 Task: Find a one-way flight from Hurghada to Denpasar for 2 passengers in Business class on July 22, using Emirates, with 1 carry-on bag, and a budget up to EGP 780,000.
Action: Mouse pressed left at (736, 191)
Screenshot: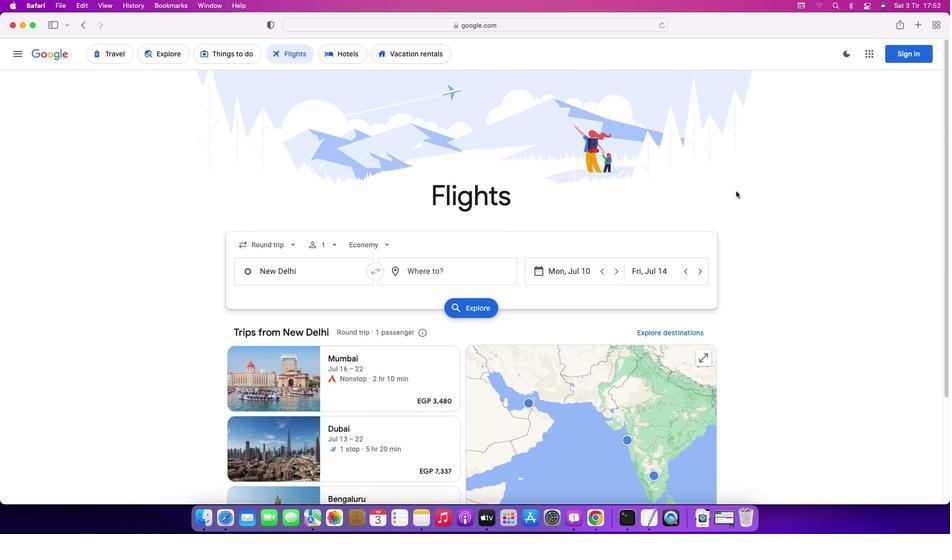 
Action: Mouse moved to (846, 57)
Screenshot: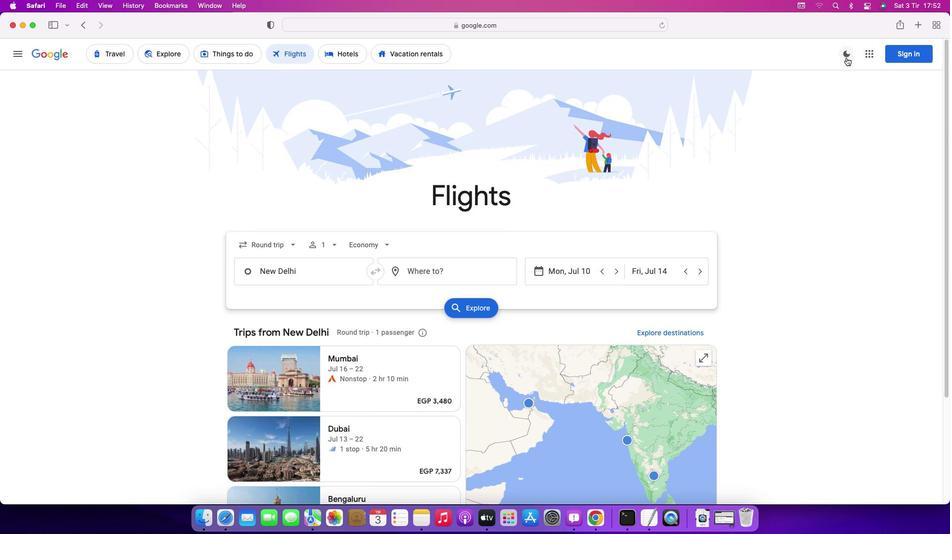 
Action: Mouse pressed left at (846, 57)
Screenshot: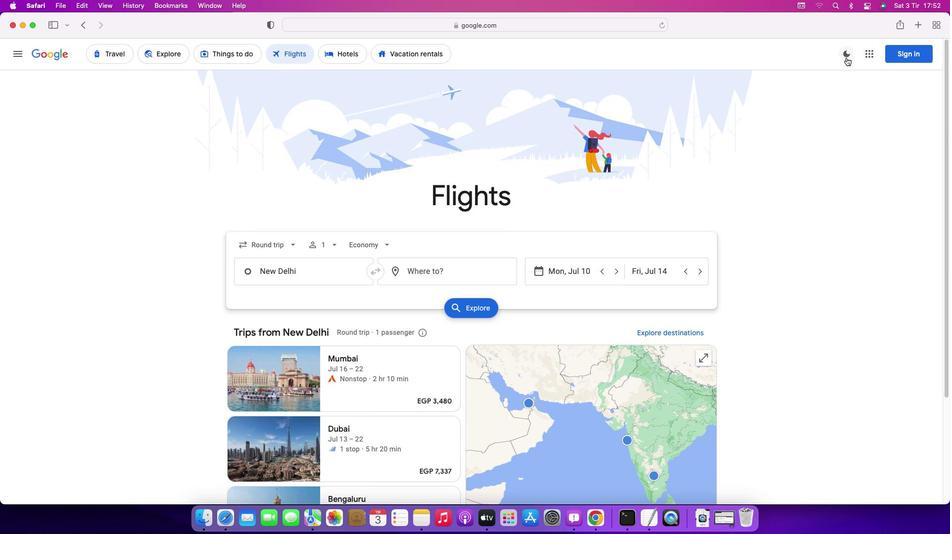
Action: Mouse moved to (807, 117)
Screenshot: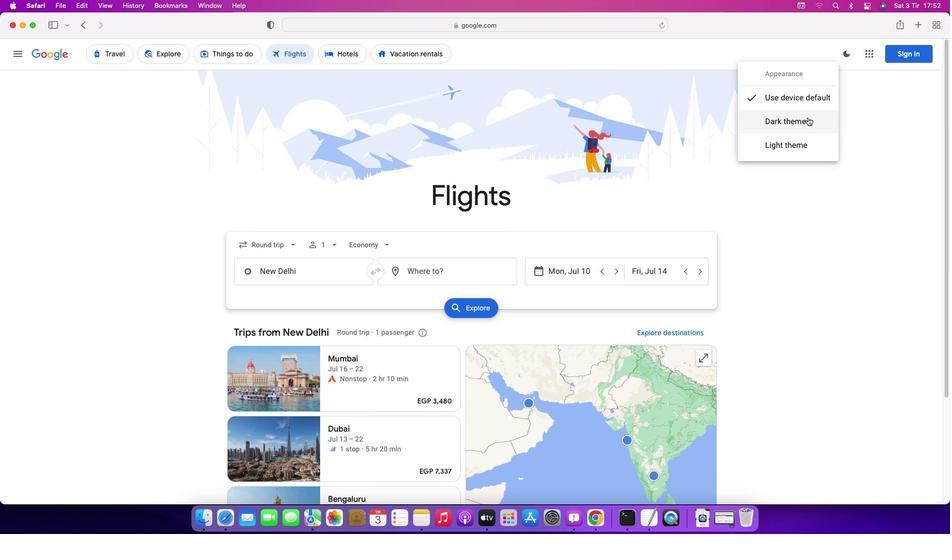 
Action: Mouse pressed left at (807, 117)
Screenshot: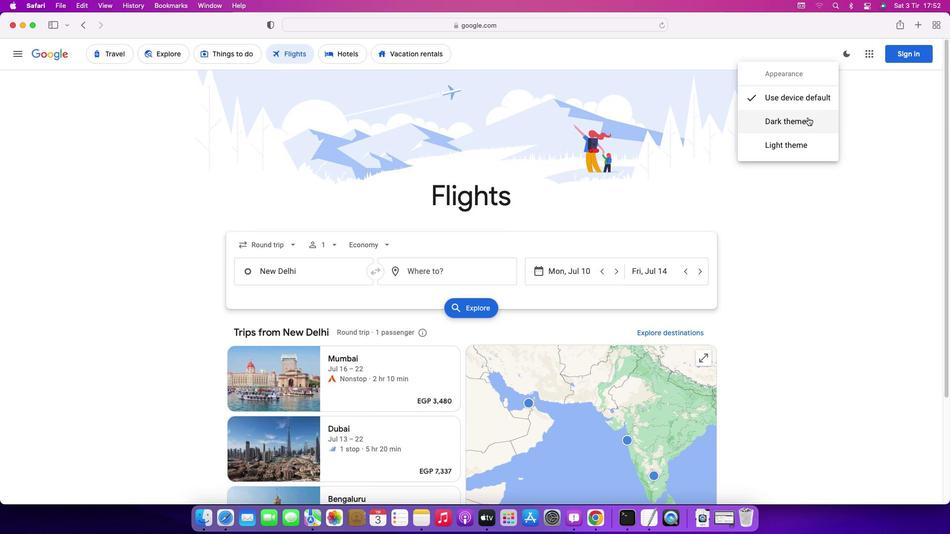 
Action: Mouse moved to (291, 243)
Screenshot: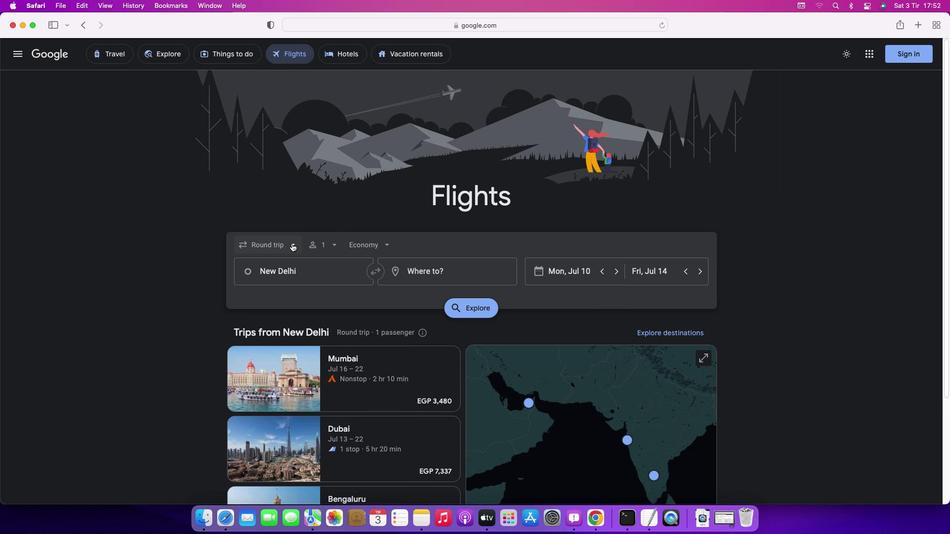 
Action: Mouse pressed left at (291, 243)
Screenshot: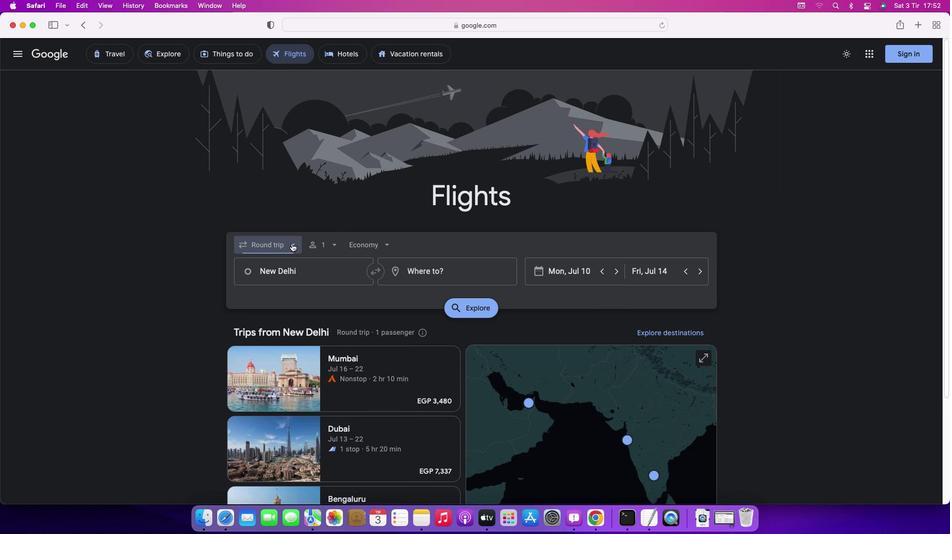 
Action: Mouse moved to (283, 292)
Screenshot: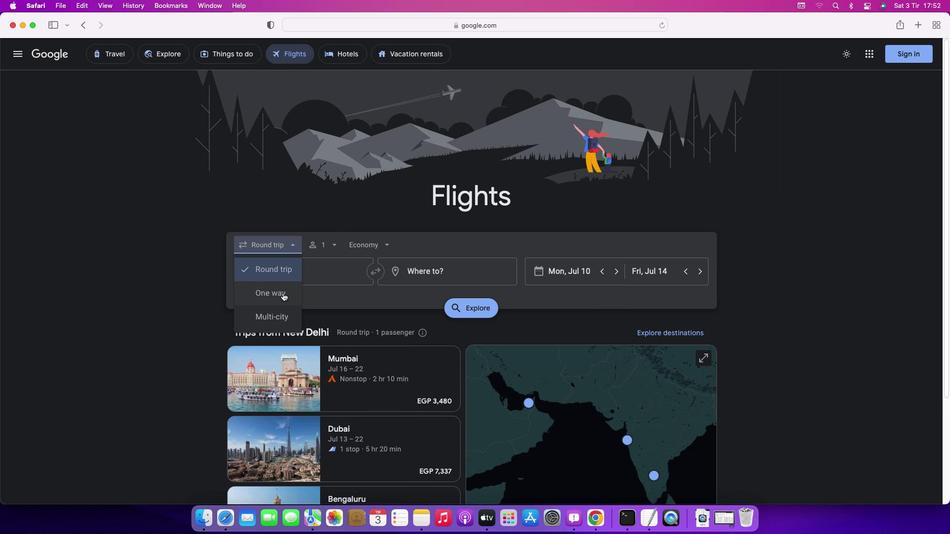 
Action: Mouse pressed left at (283, 292)
Screenshot: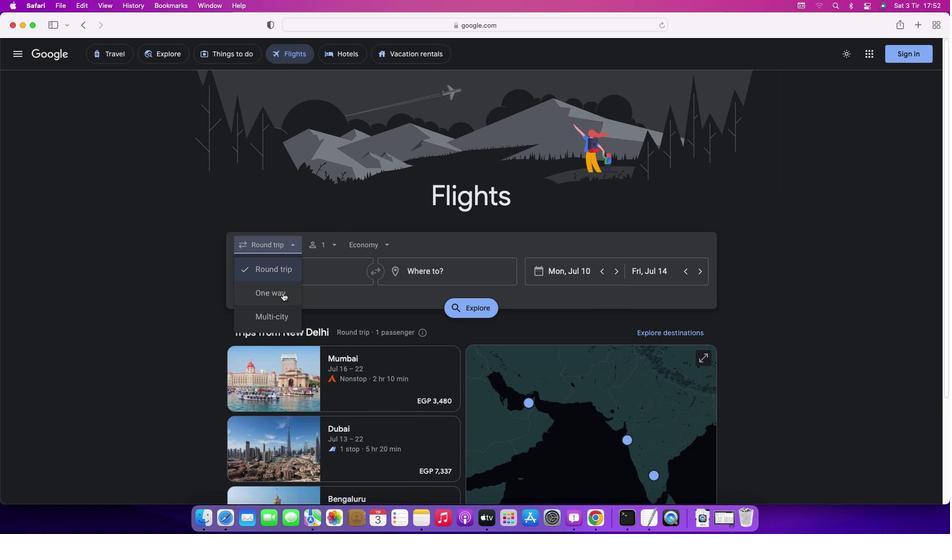 
Action: Mouse moved to (320, 248)
Screenshot: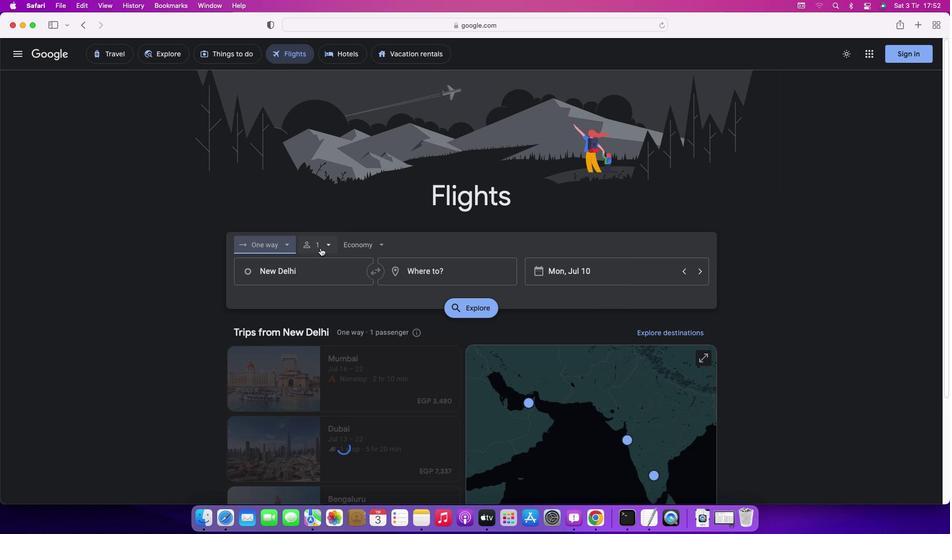
Action: Mouse pressed left at (320, 248)
Screenshot: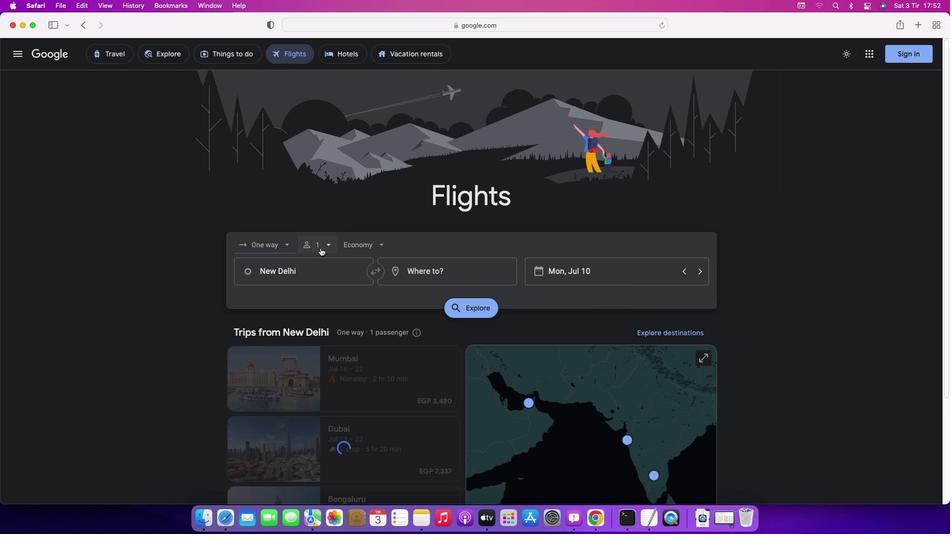 
Action: Mouse moved to (397, 269)
Screenshot: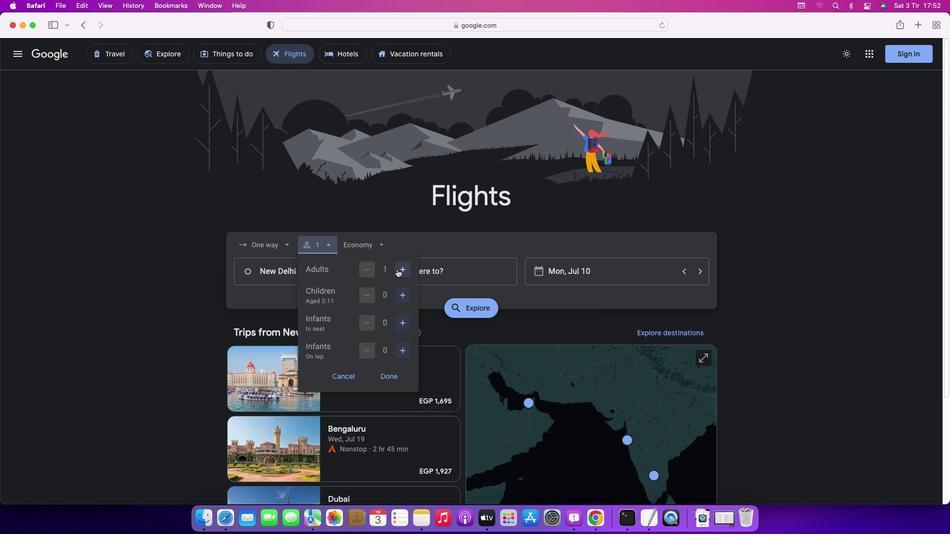 
Action: Mouse pressed left at (397, 269)
Screenshot: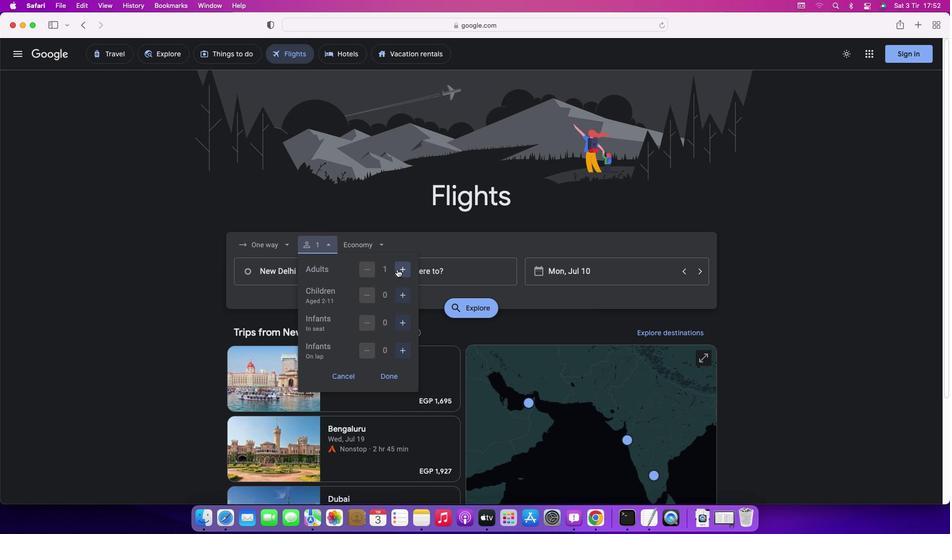 
Action: Mouse moved to (386, 376)
Screenshot: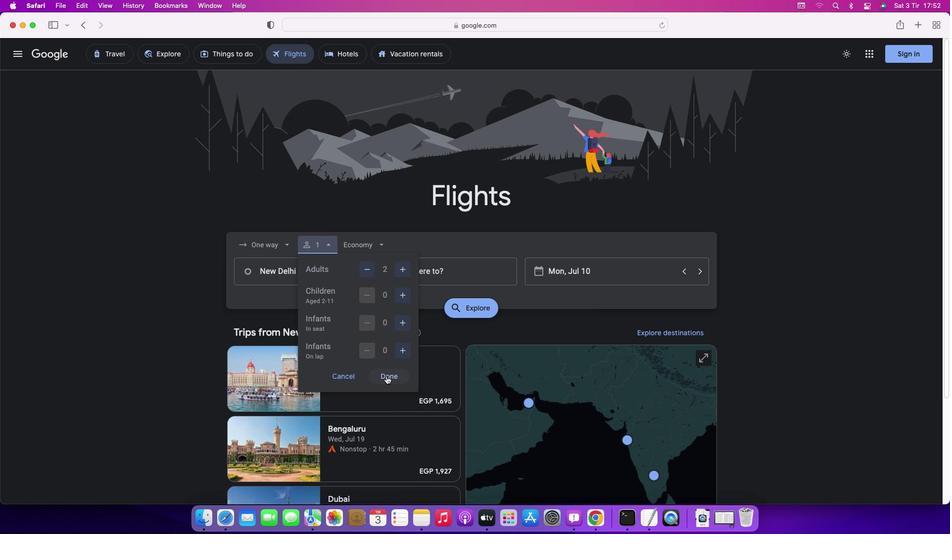 
Action: Mouse pressed left at (386, 376)
Screenshot: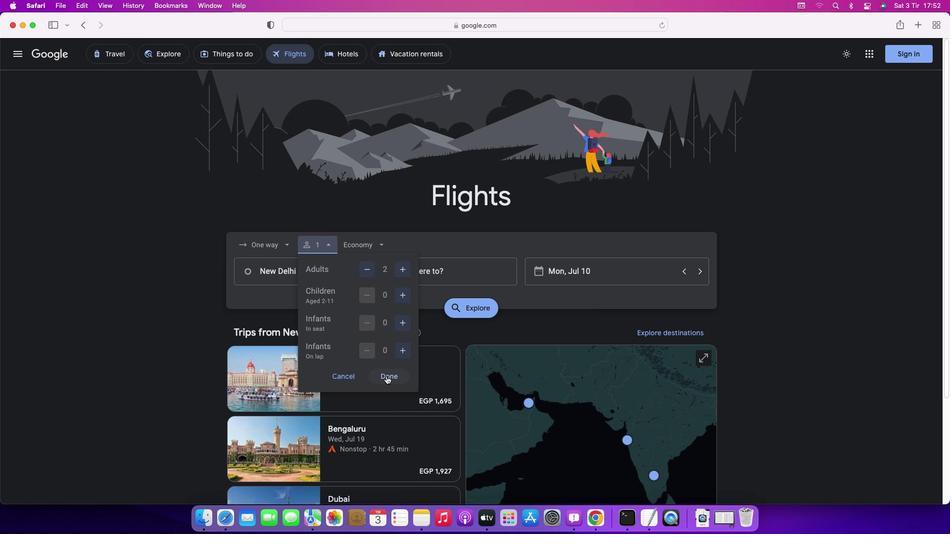 
Action: Mouse moved to (369, 246)
Screenshot: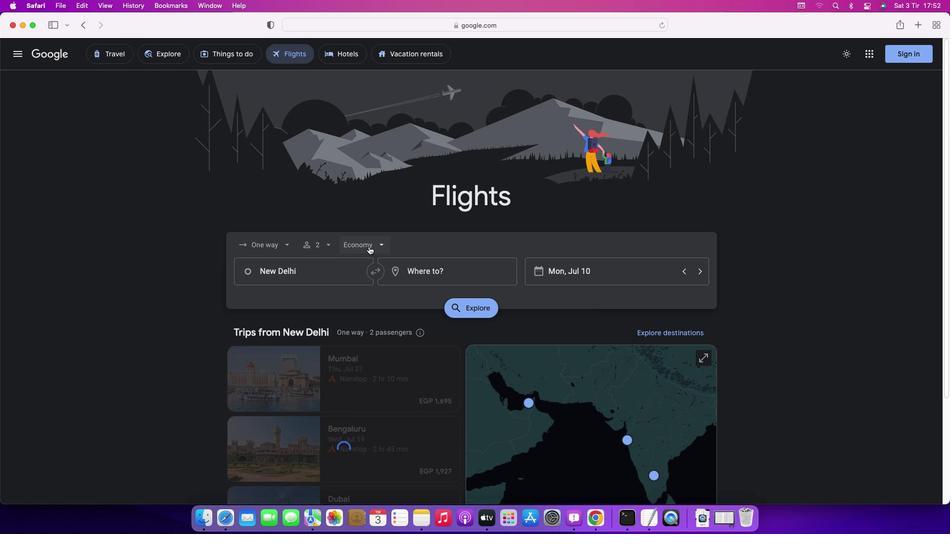 
Action: Mouse pressed left at (369, 246)
Screenshot: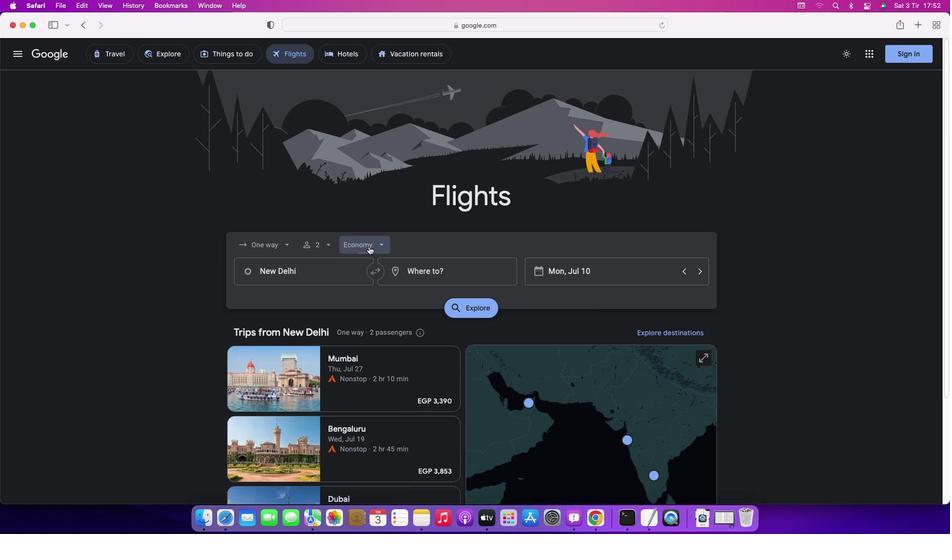 
Action: Mouse moved to (381, 316)
Screenshot: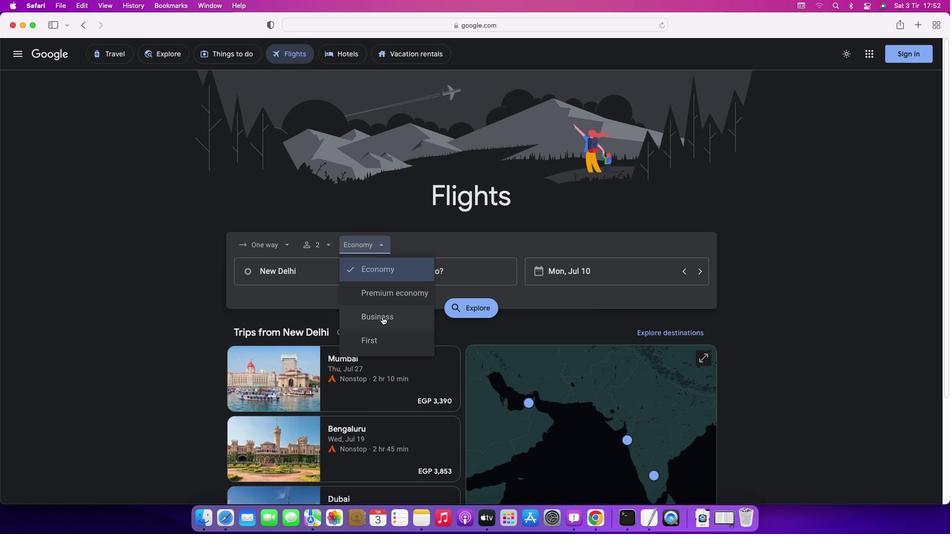 
Action: Mouse pressed left at (381, 316)
Screenshot: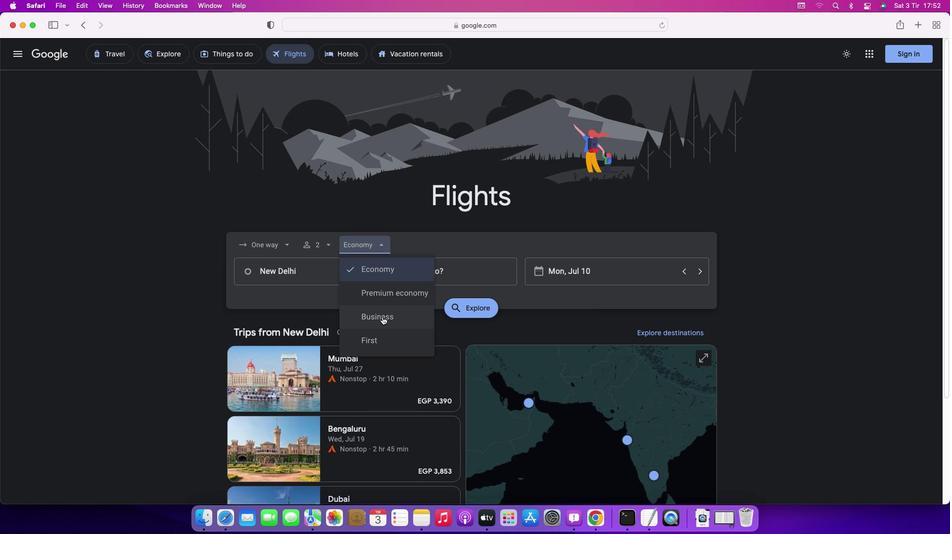 
Action: Mouse moved to (310, 273)
Screenshot: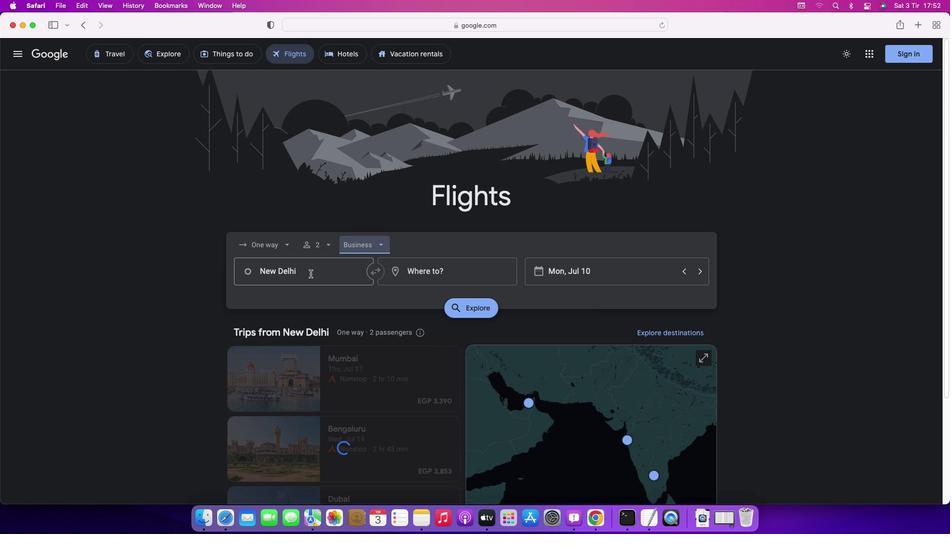 
Action: Mouse pressed left at (310, 273)
Screenshot: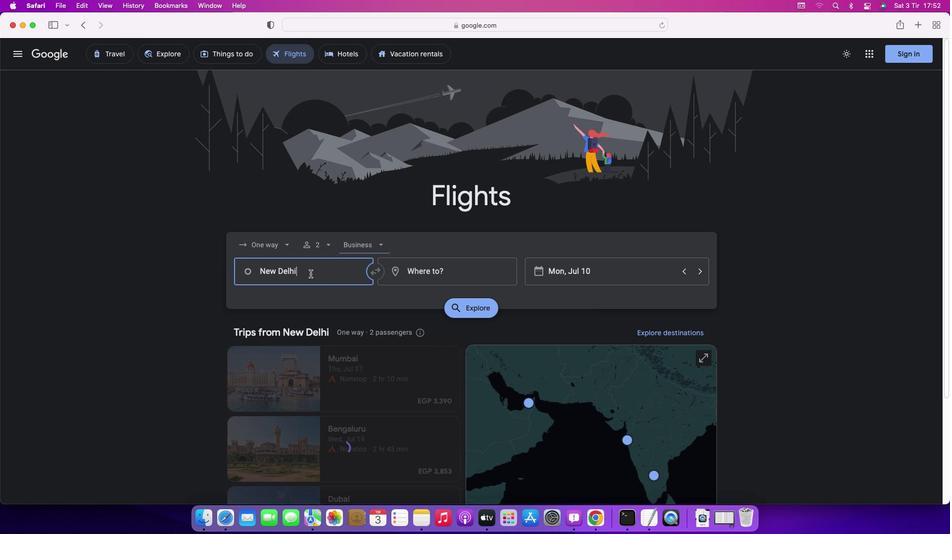 
Action: Mouse moved to (310, 273)
Screenshot: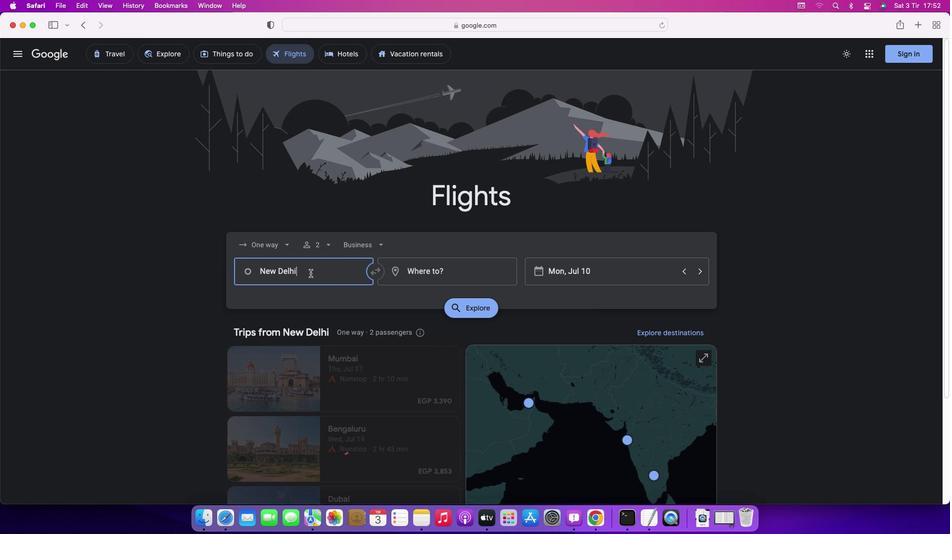 
Action: Key pressed Key.backspaceKey.caps_lock'H'Key.caps_lock'u''r''g''h''a''d''a'Key.enter
Screenshot: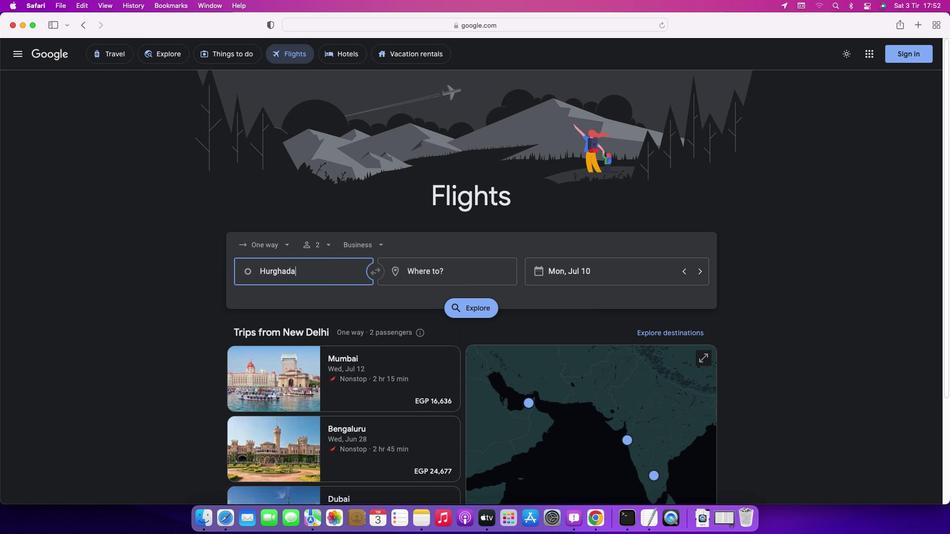 
Action: Mouse moved to (414, 276)
Screenshot: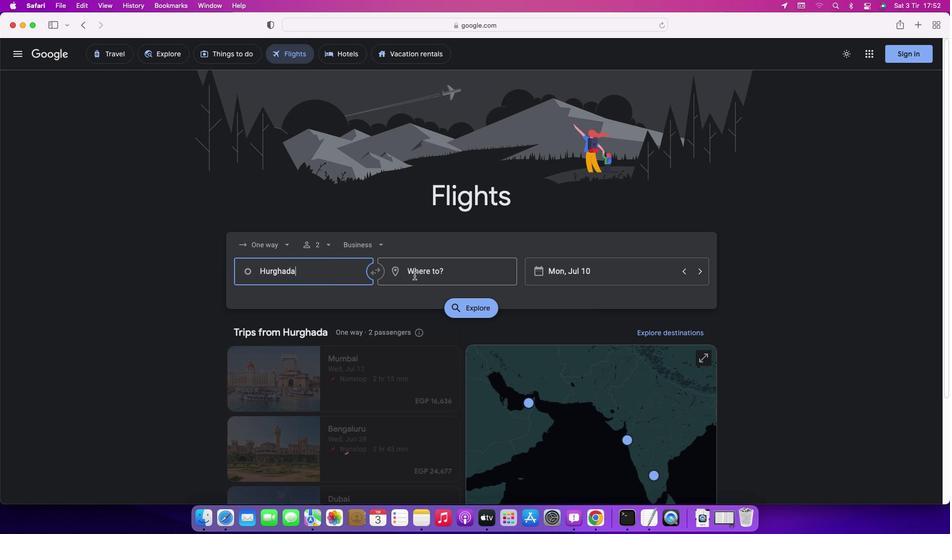 
Action: Mouse pressed left at (414, 276)
Screenshot: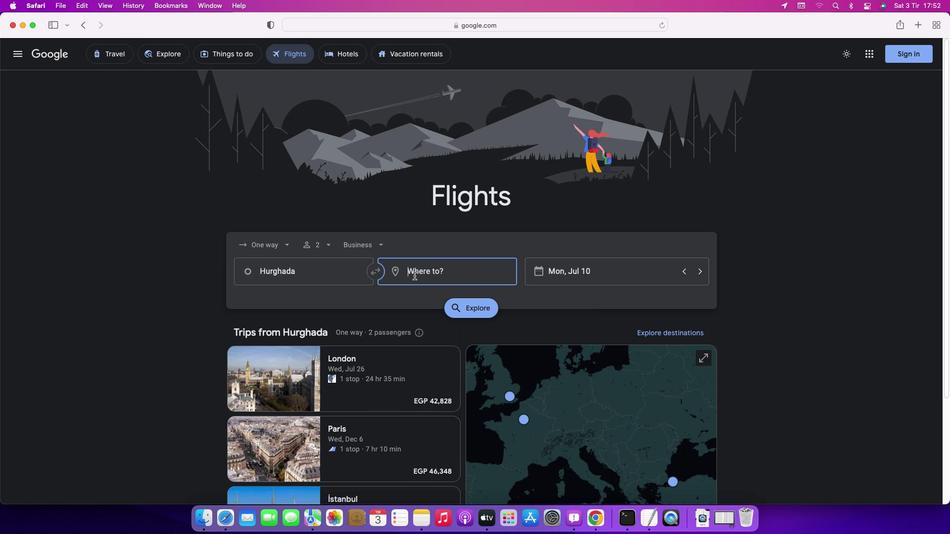 
Action: Mouse moved to (375, 286)
Screenshot: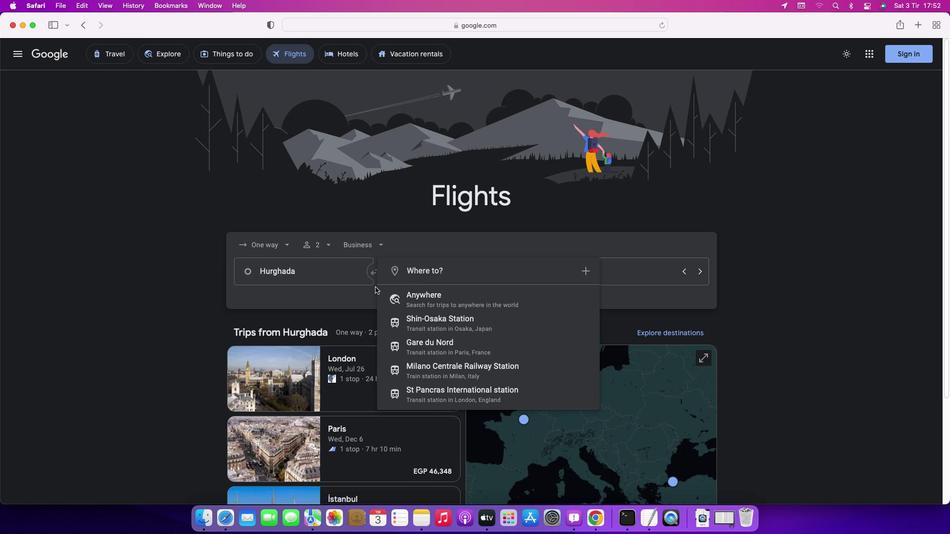 
Action: Key pressed Key.caps_lock'D'Key.caps_lock'e''n''p''a''s''a''r'Key.enter
Screenshot: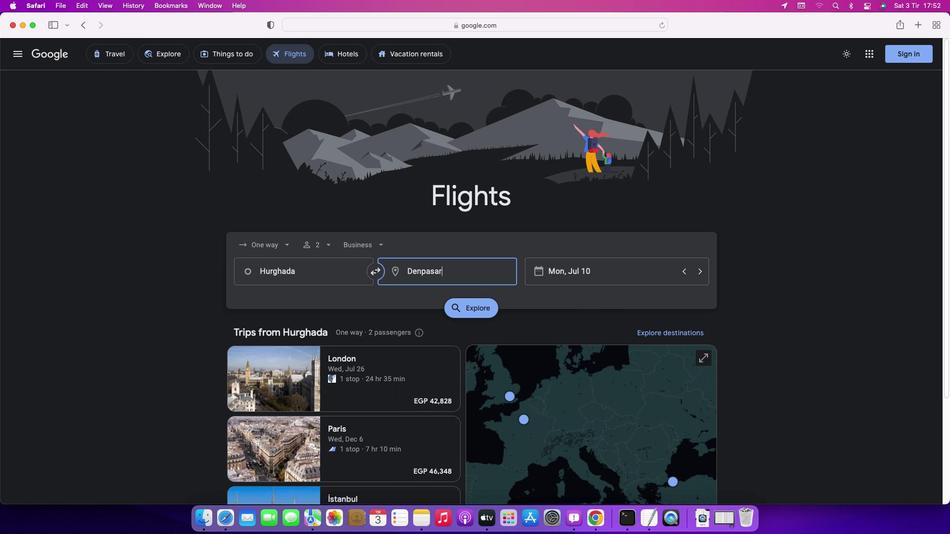 
Action: Mouse moved to (600, 277)
Screenshot: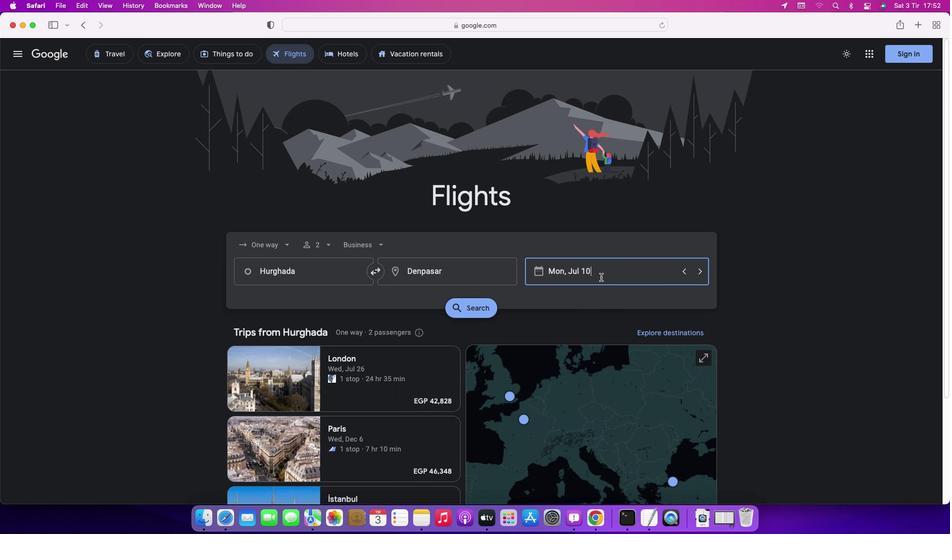 
Action: Mouse pressed left at (600, 277)
Screenshot: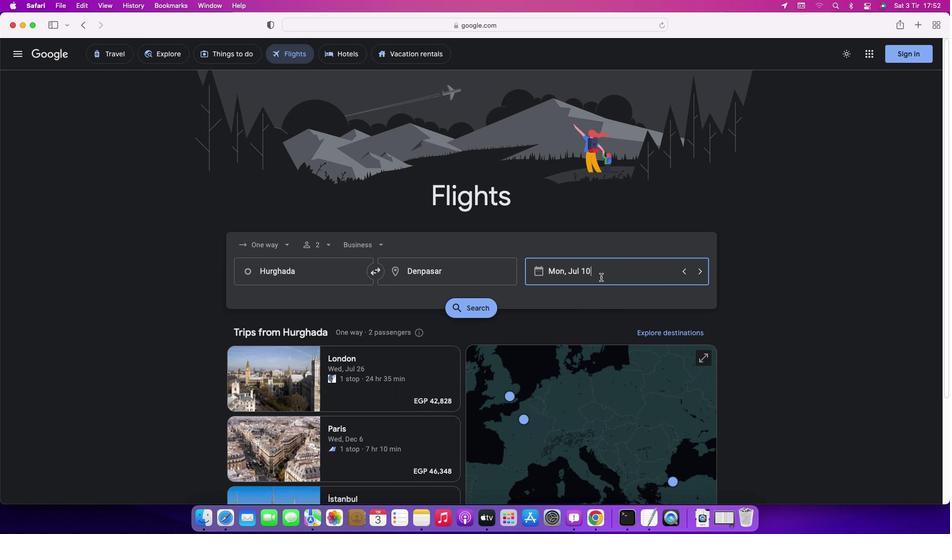 
Action: Mouse moved to (691, 404)
Screenshot: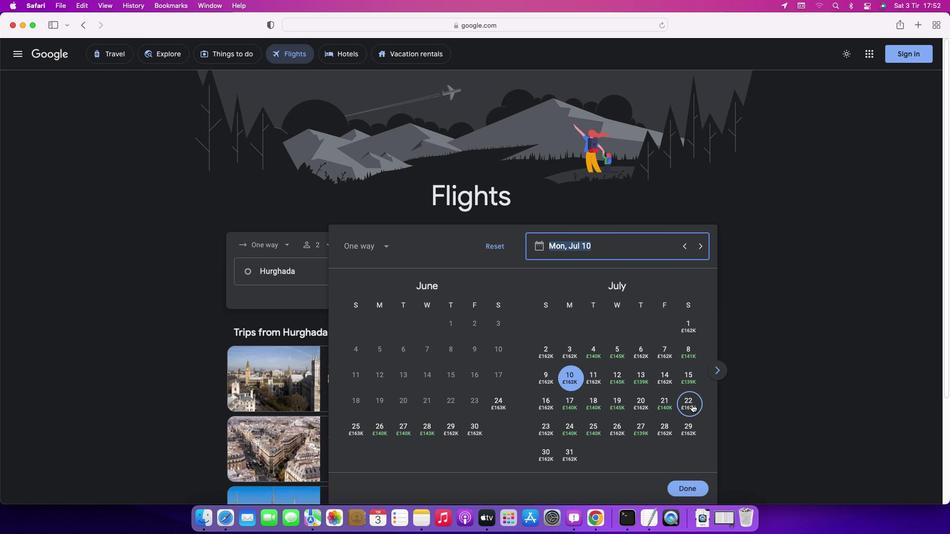 
Action: Mouse pressed left at (691, 404)
Screenshot: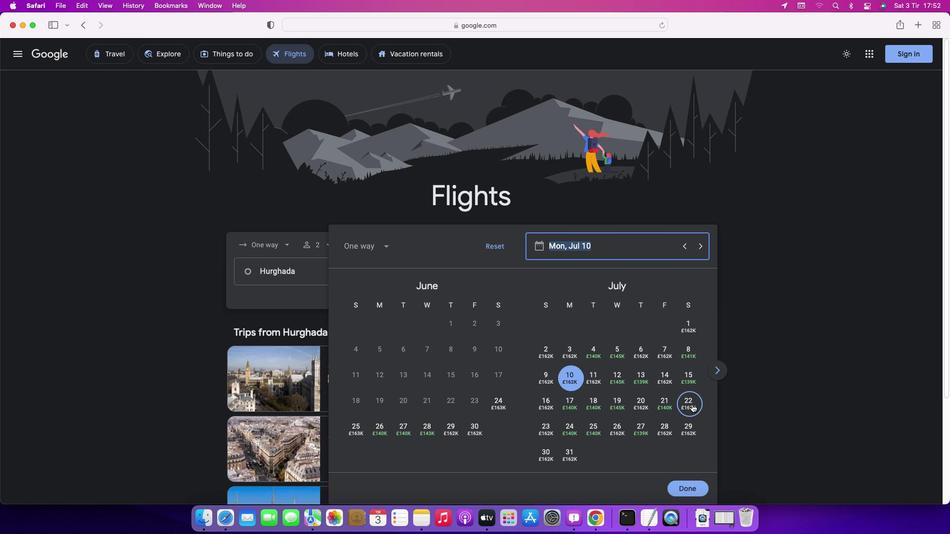 
Action: Mouse moved to (693, 488)
Screenshot: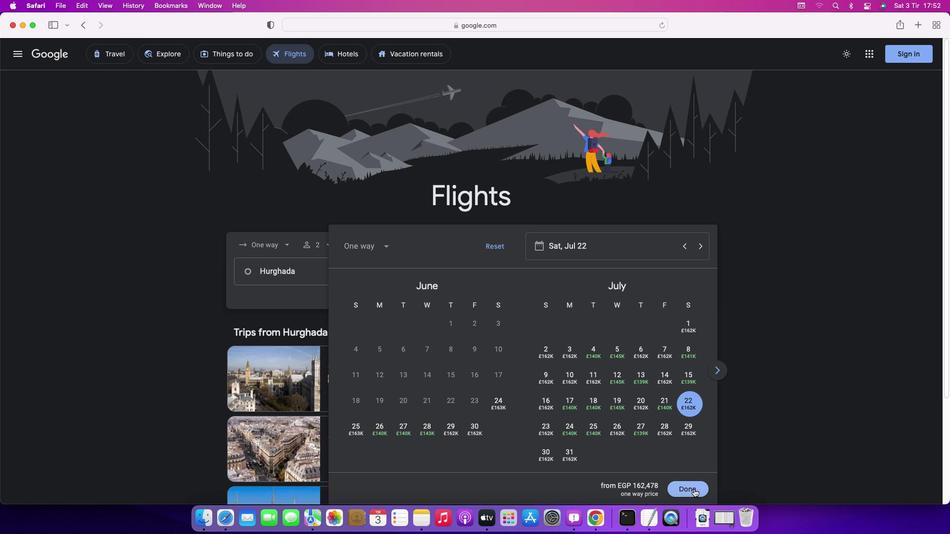 
Action: Mouse pressed left at (693, 488)
Screenshot: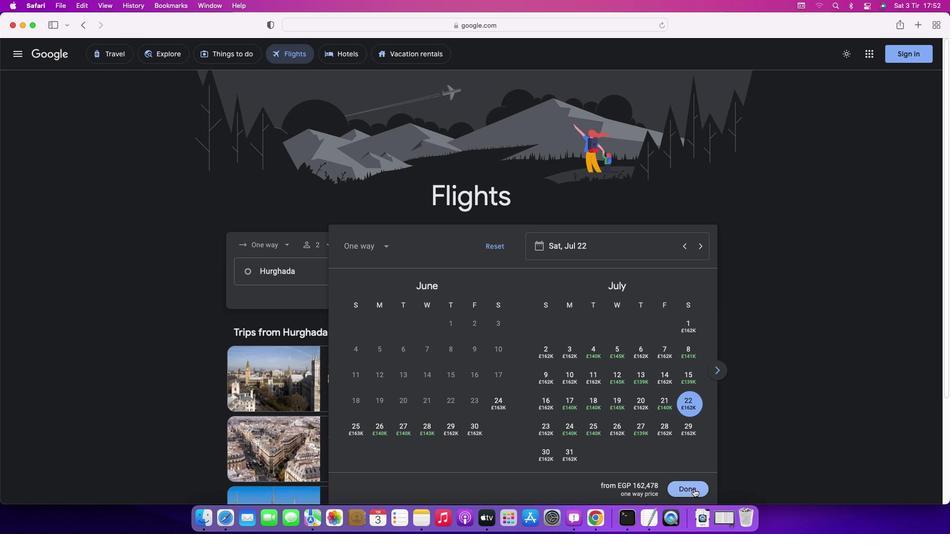 
Action: Mouse moved to (468, 308)
Screenshot: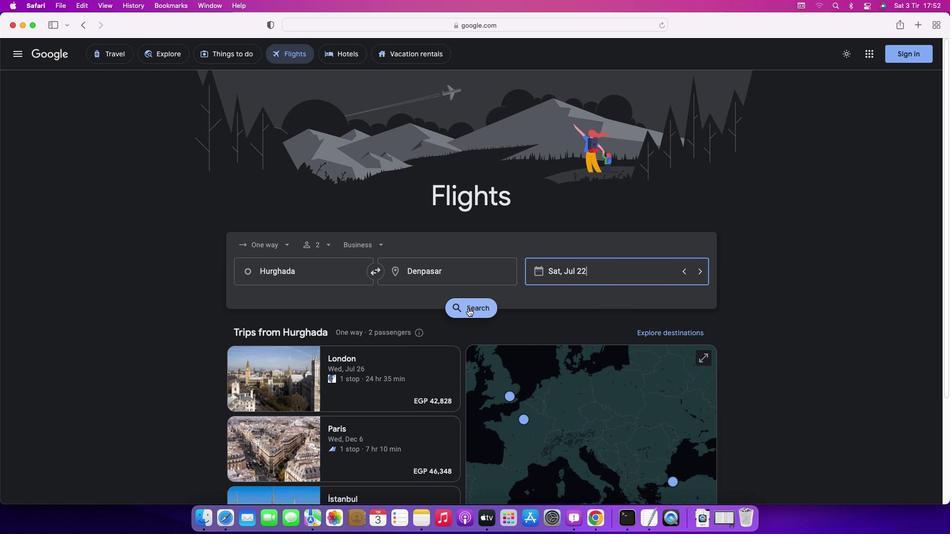 
Action: Mouse pressed left at (468, 308)
Screenshot: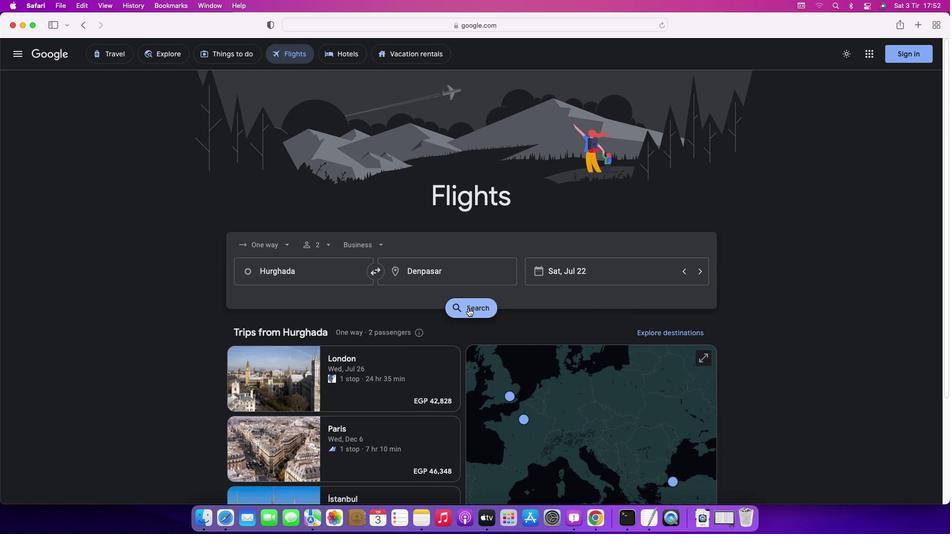 
Action: Mouse moved to (310, 146)
Screenshot: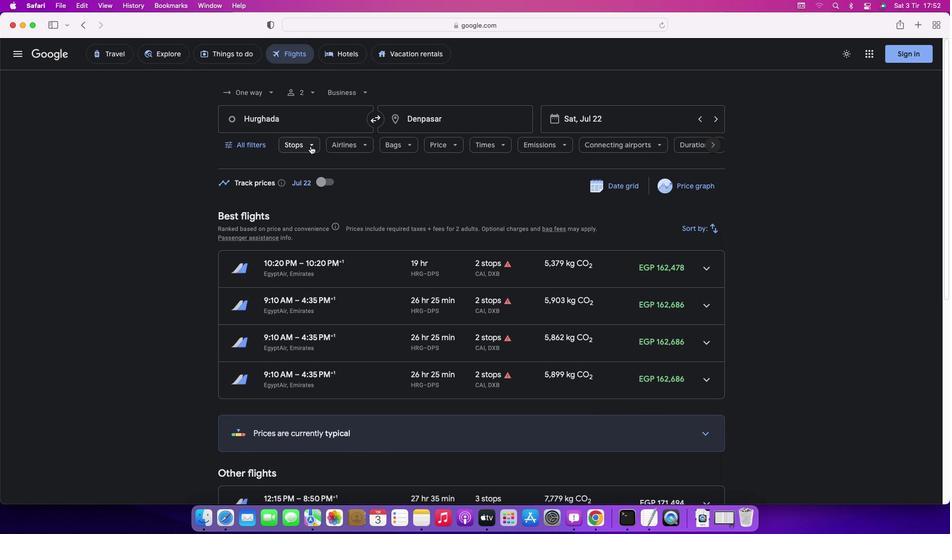 
Action: Mouse pressed left at (310, 146)
Screenshot: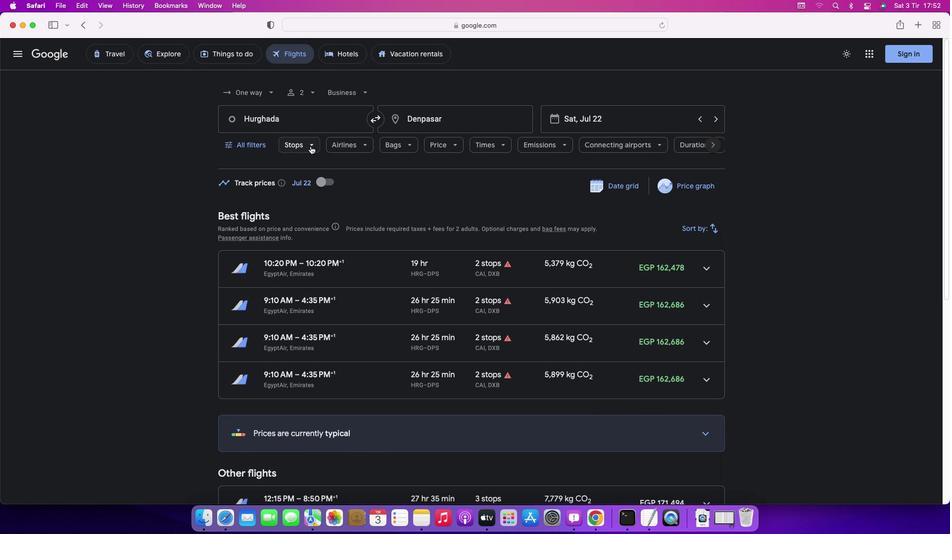 
Action: Mouse moved to (299, 193)
Screenshot: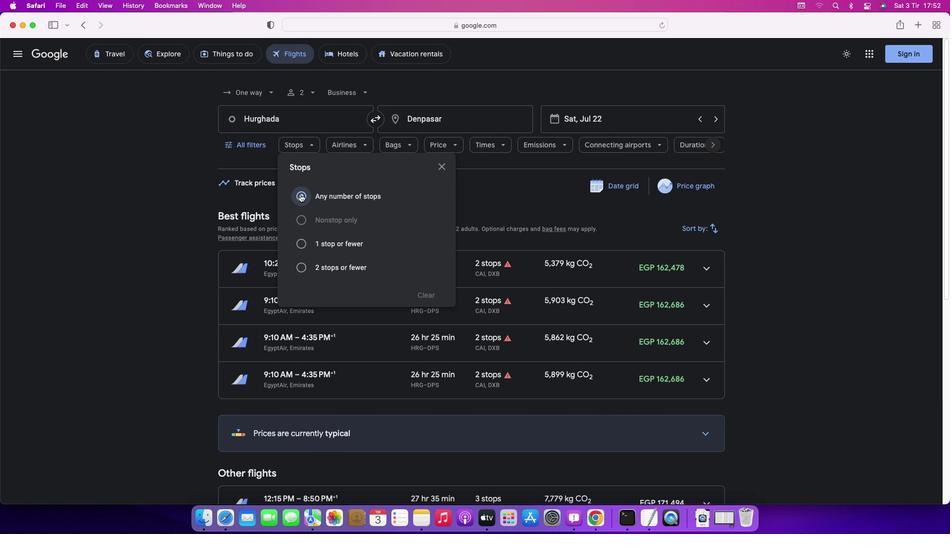 
Action: Mouse pressed left at (299, 193)
Screenshot: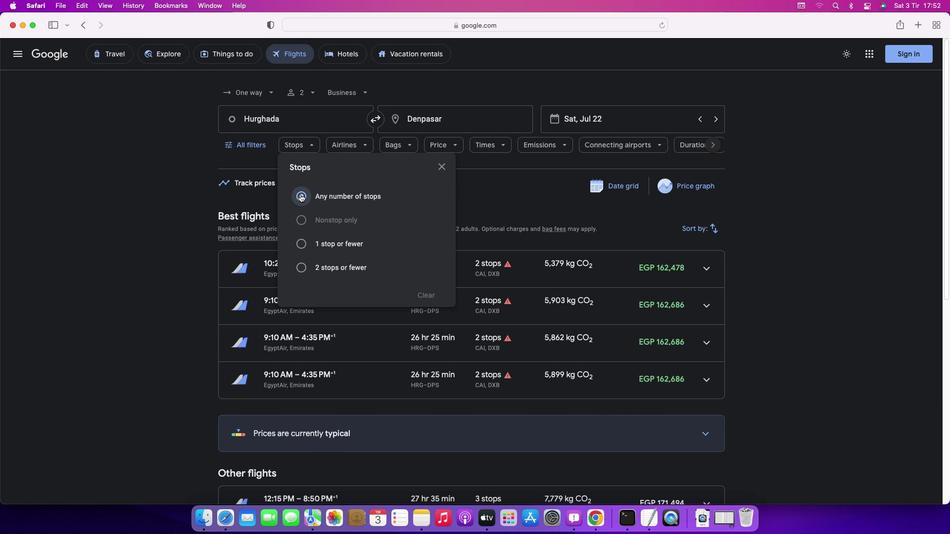 
Action: Mouse moved to (348, 146)
Screenshot: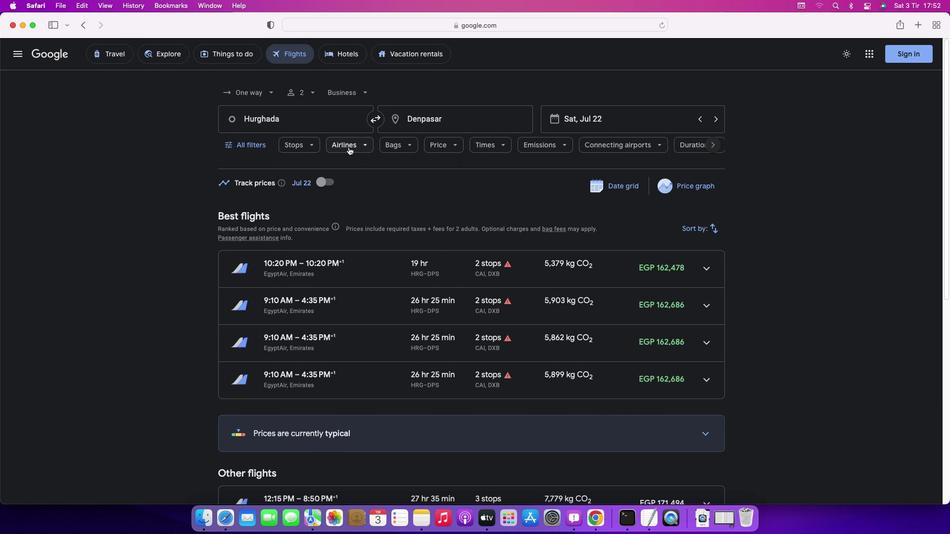 
Action: Mouse pressed left at (348, 146)
Screenshot: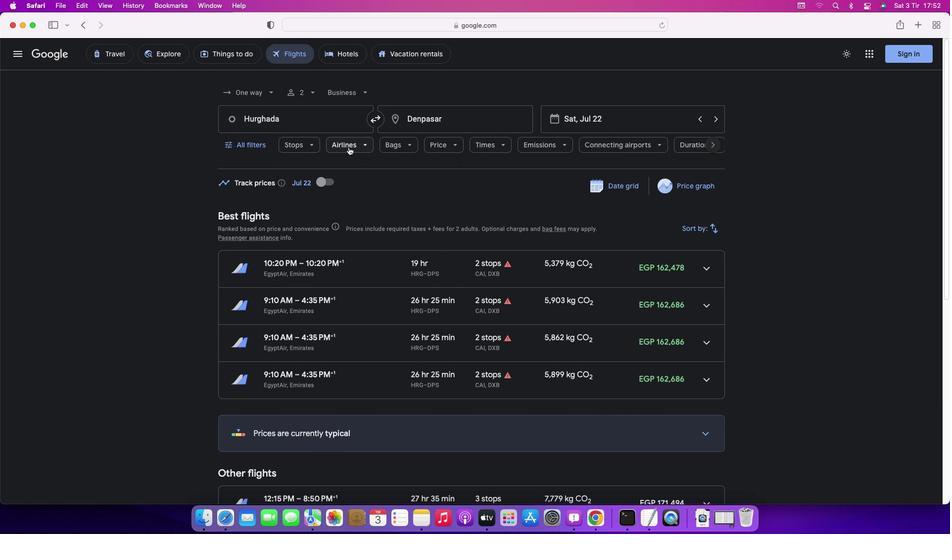 
Action: Mouse moved to (481, 197)
Screenshot: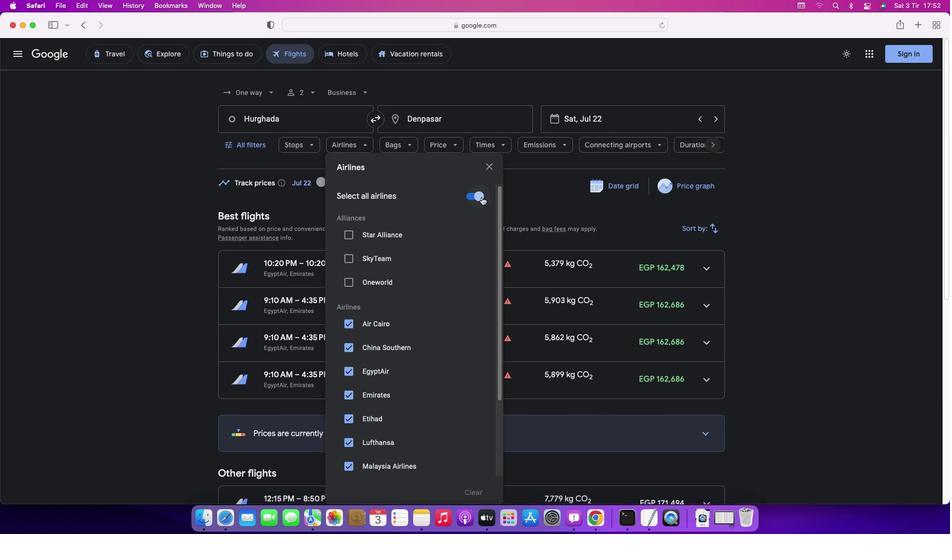 
Action: Mouse pressed left at (481, 197)
Screenshot: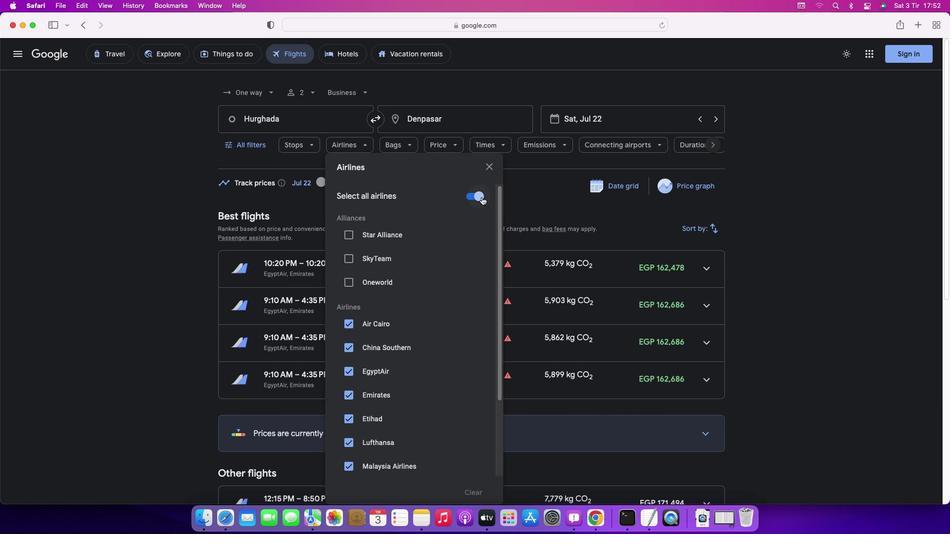 
Action: Mouse moved to (352, 396)
Screenshot: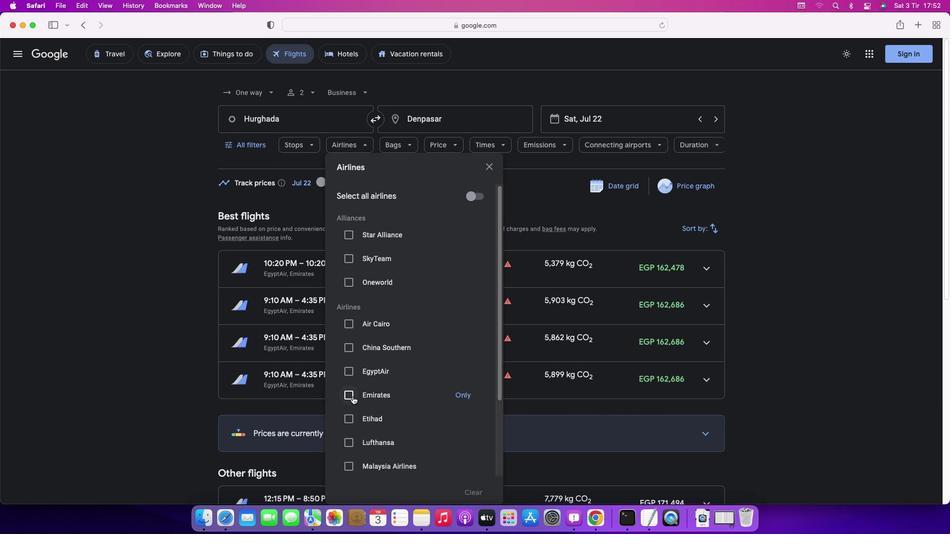 
Action: Mouse pressed left at (352, 396)
Screenshot: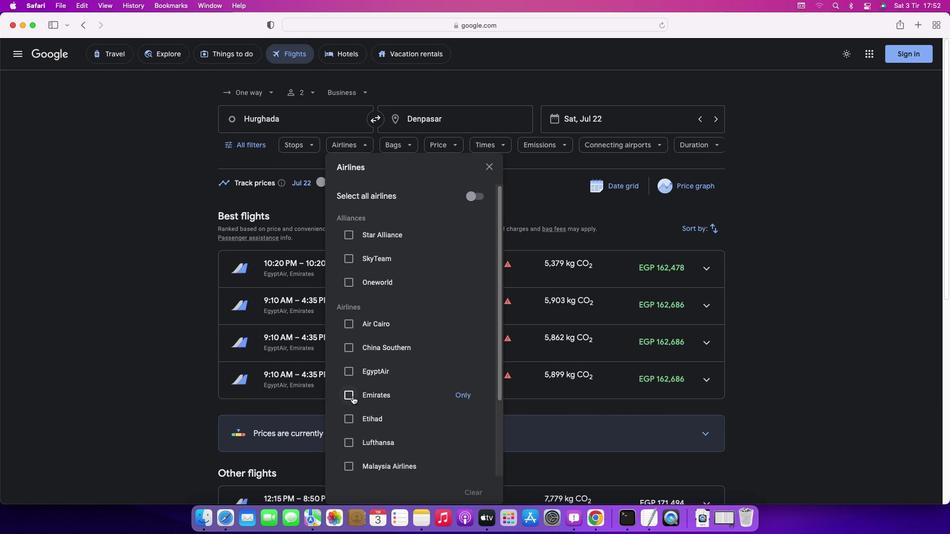 
Action: Mouse moved to (418, 143)
Screenshot: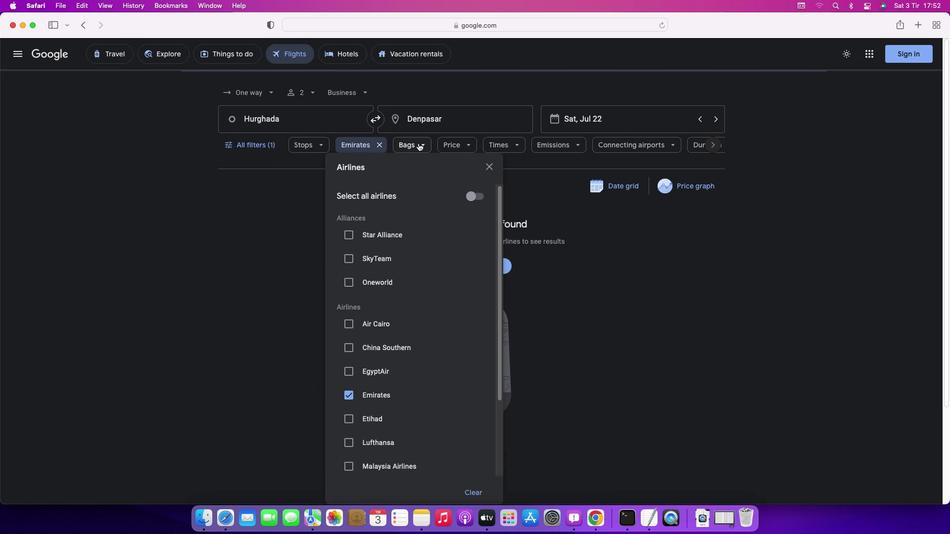 
Action: Mouse pressed left at (418, 143)
Screenshot: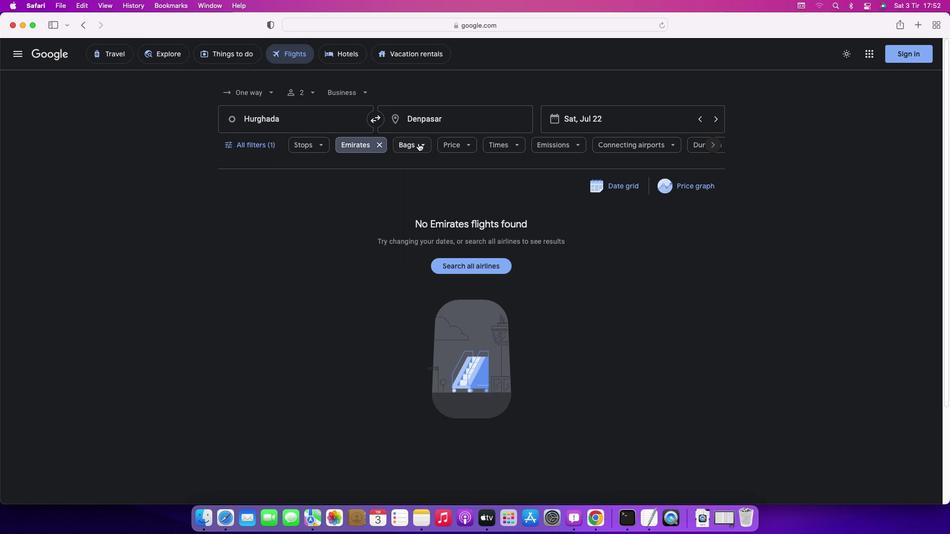 
Action: Mouse moved to (549, 194)
Screenshot: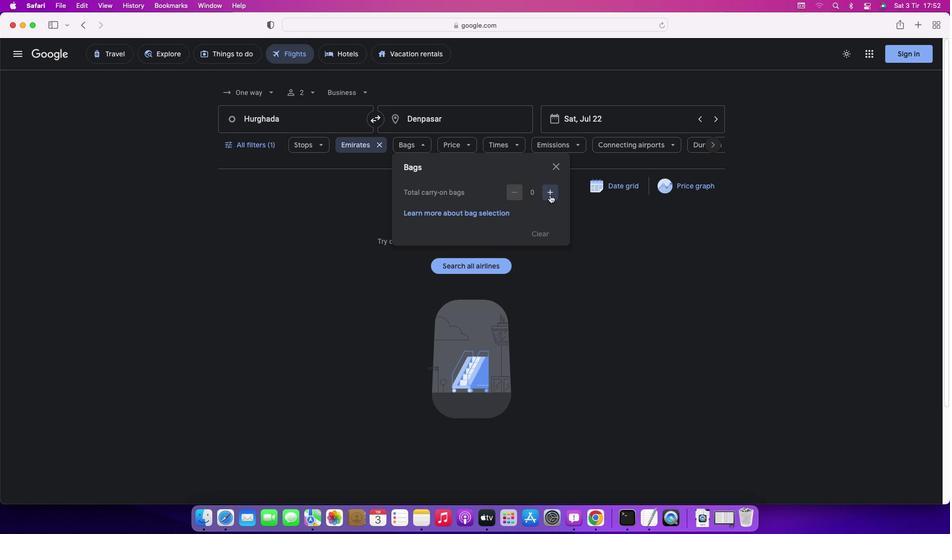 
Action: Mouse pressed left at (549, 194)
Screenshot: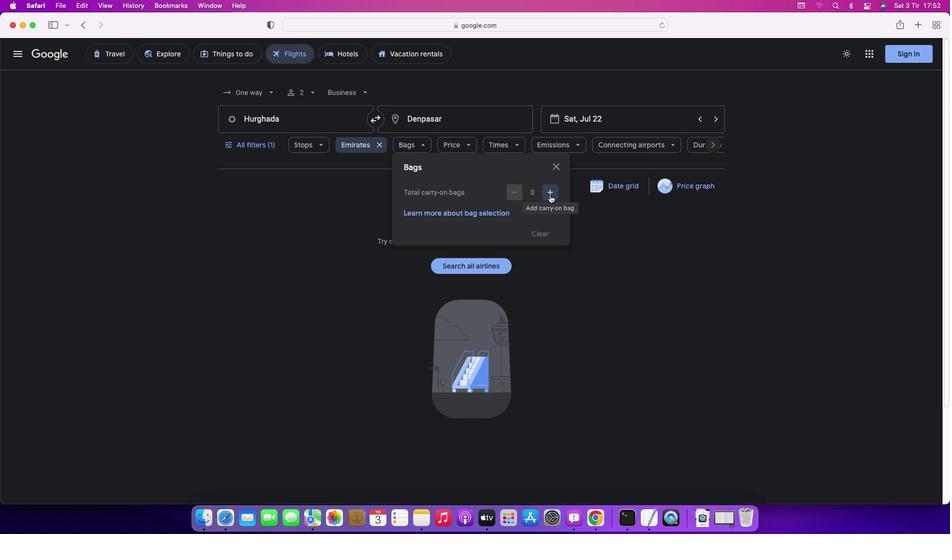 
Action: Mouse moved to (493, 146)
Screenshot: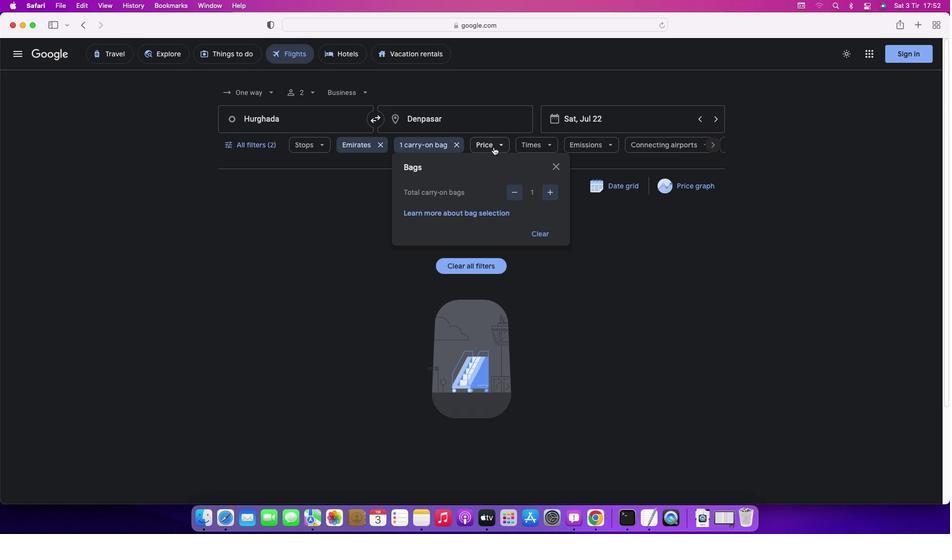 
Action: Mouse pressed left at (493, 146)
Screenshot: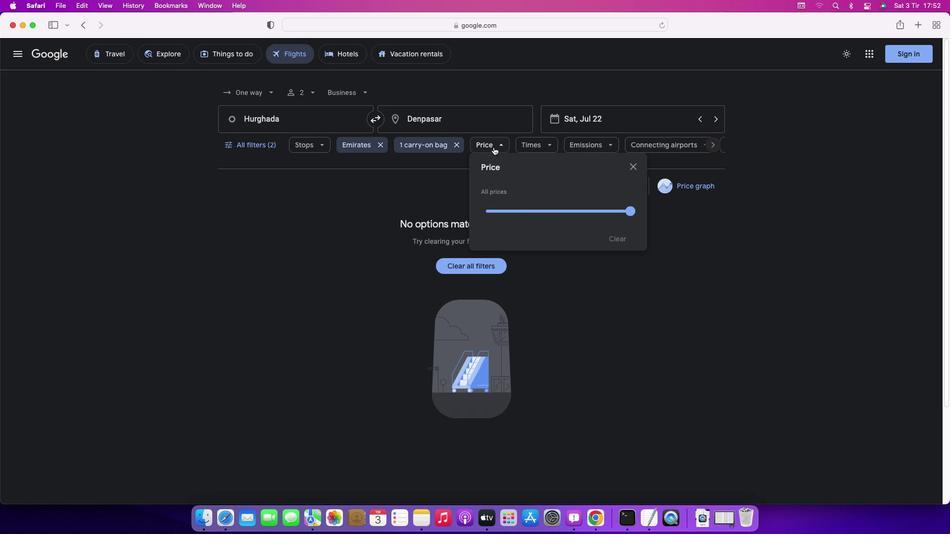 
Action: Mouse moved to (628, 212)
Screenshot: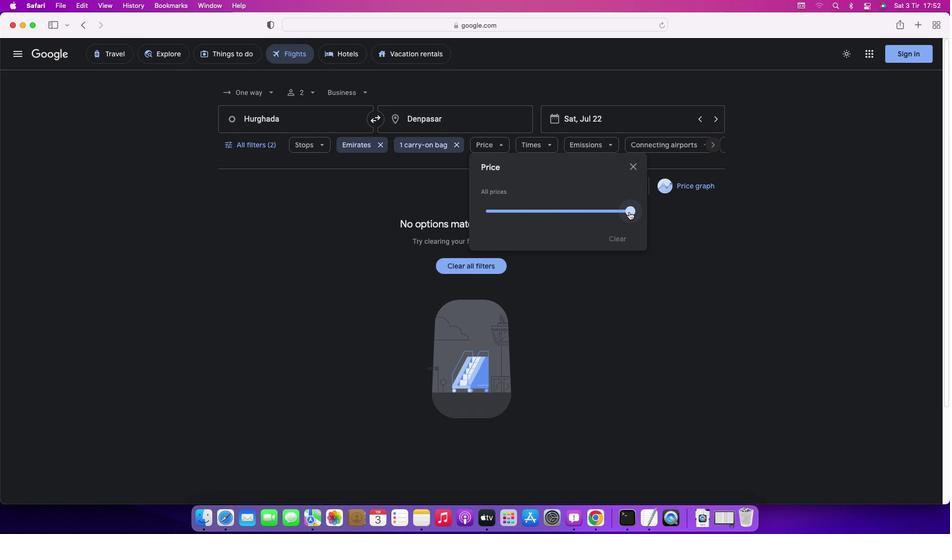 
Action: Mouse pressed left at (628, 212)
Screenshot: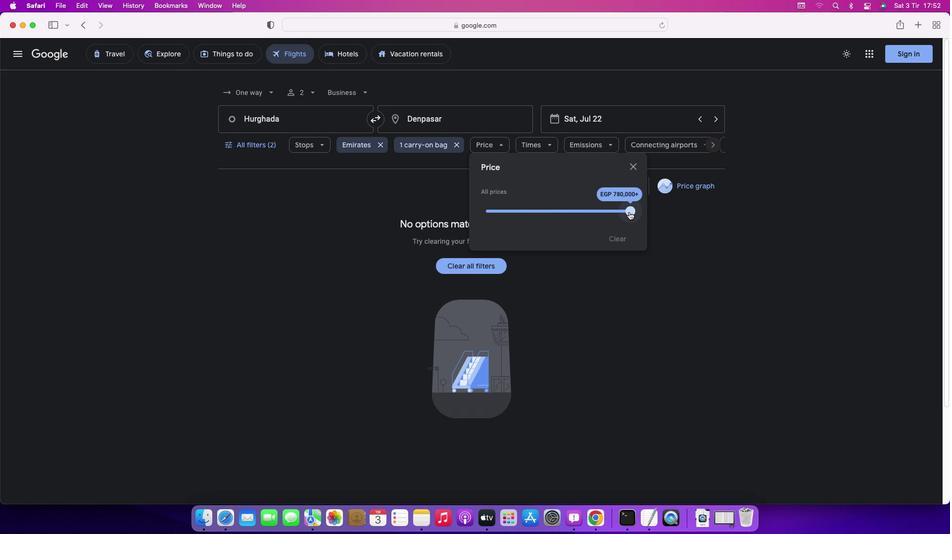 
Action: Mouse moved to (580, 146)
Screenshot: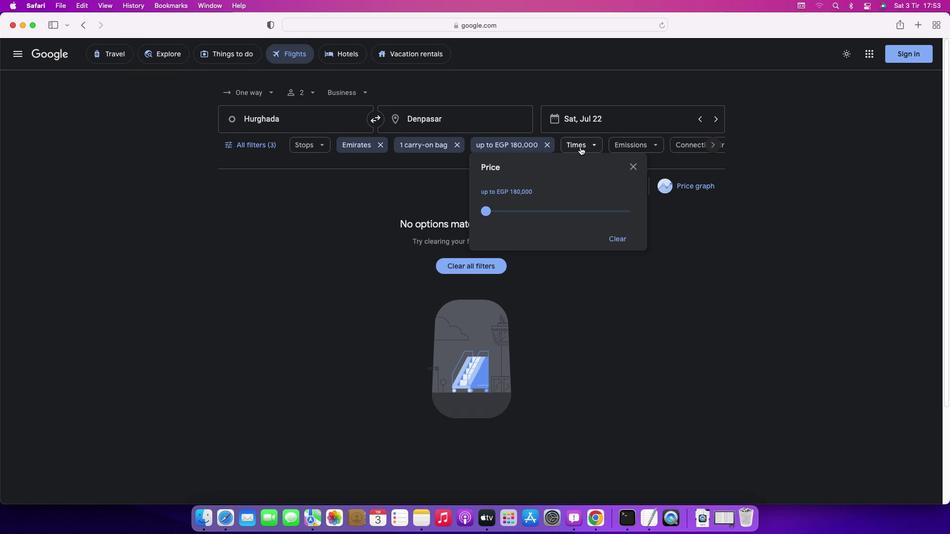 
Action: Mouse pressed left at (580, 146)
Screenshot: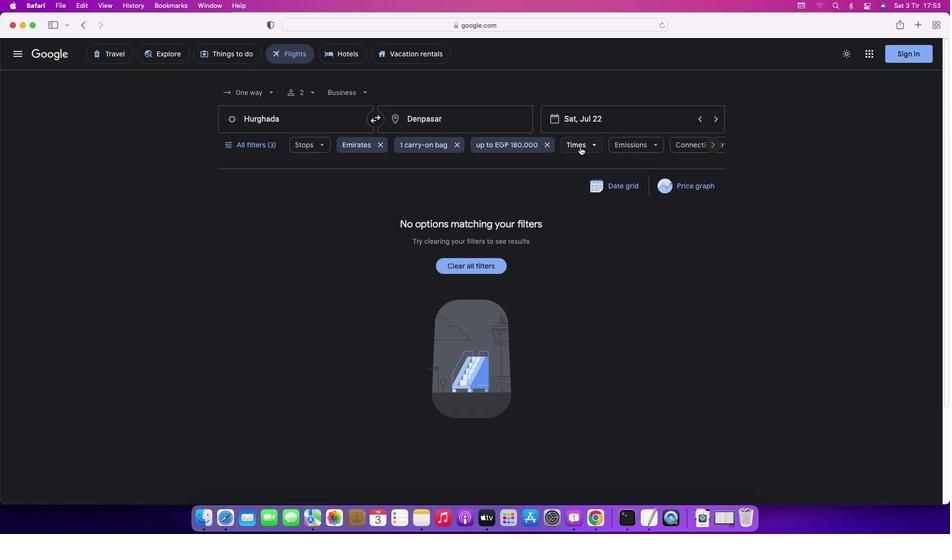 
Action: Mouse moved to (575, 243)
Screenshot: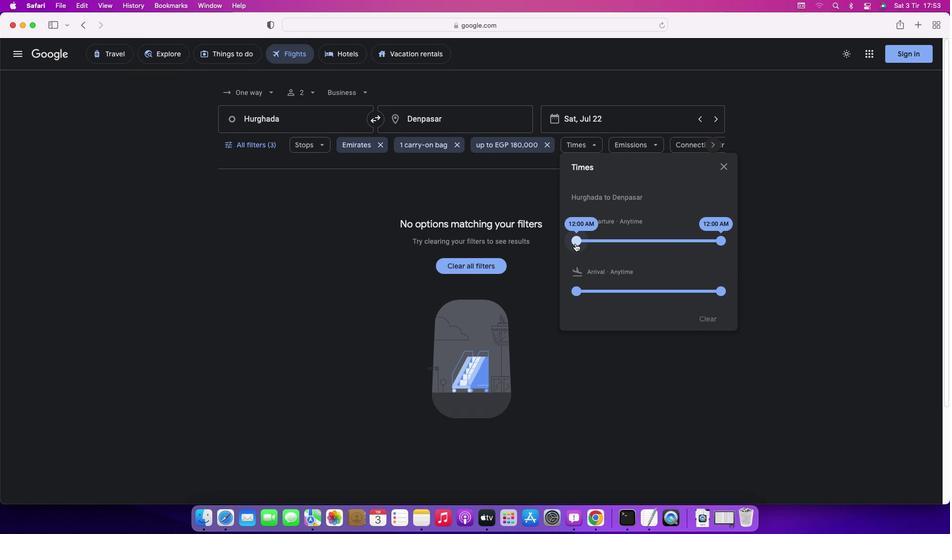 
Action: Mouse pressed left at (575, 243)
Screenshot: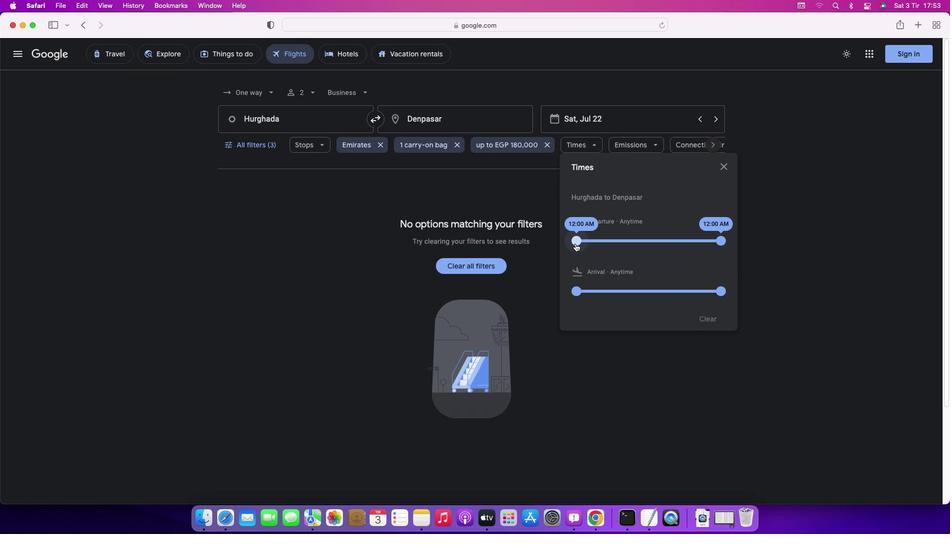 
Action: Mouse moved to (598, 347)
Screenshot: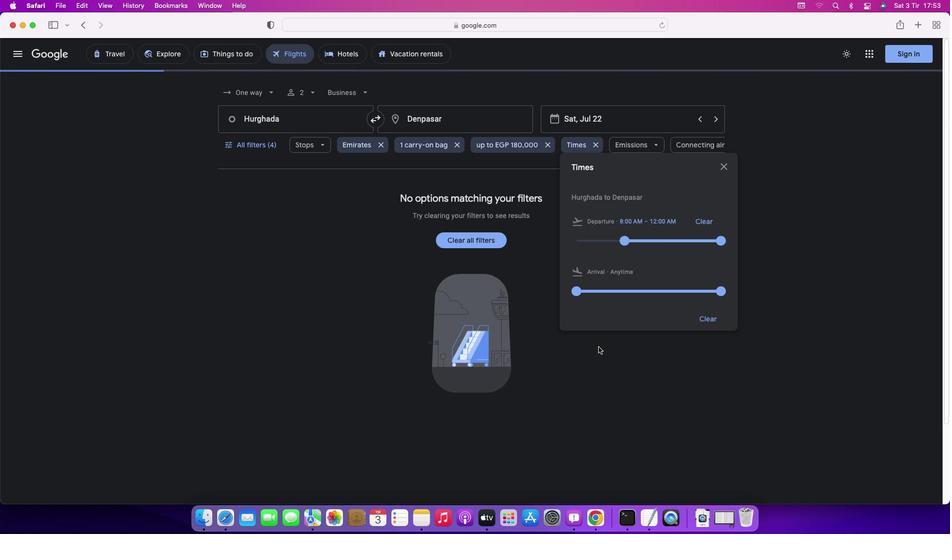 
Action: Mouse pressed left at (598, 347)
Screenshot: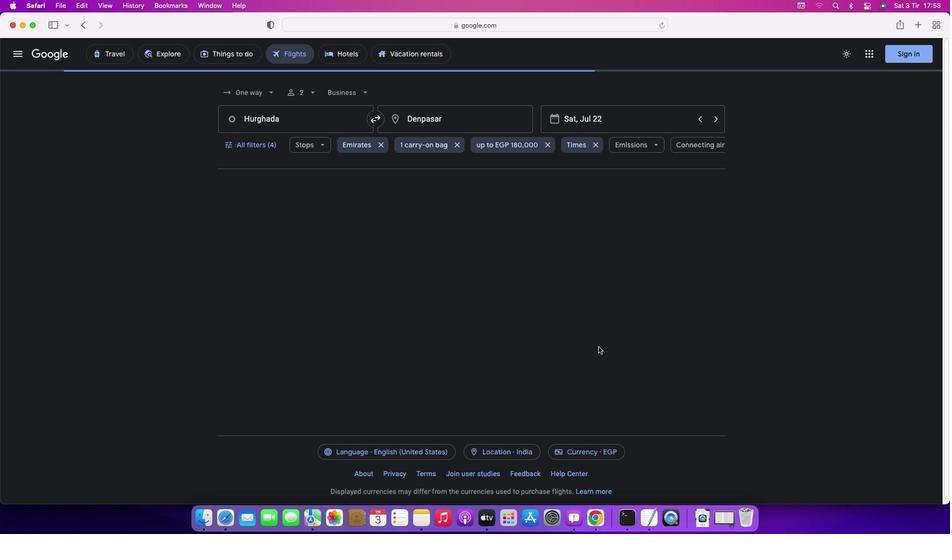 
Action: Key pressed Key.f9
Screenshot: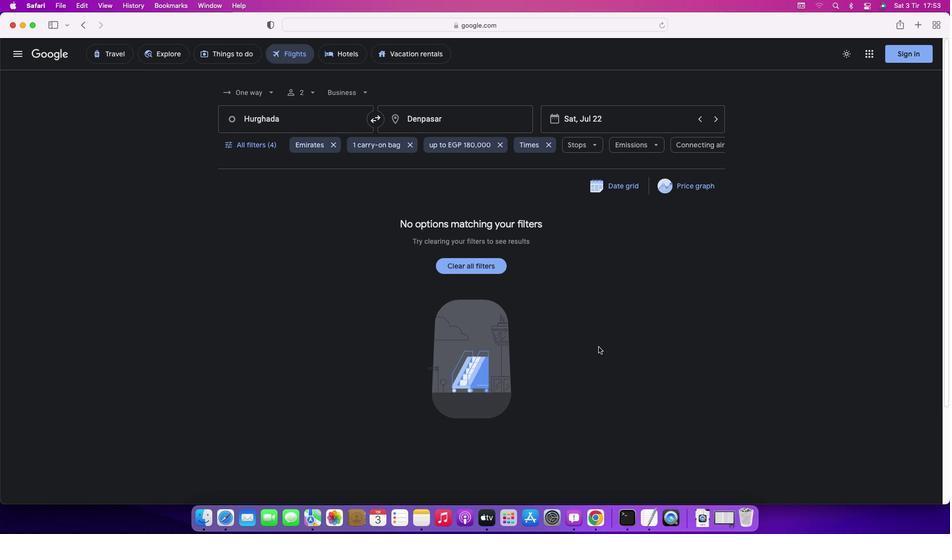 
